 Task: Use the formula "PROB" in spreadsheet "Project portfolio".
Action: Mouse moved to (111, 84)
Screenshot: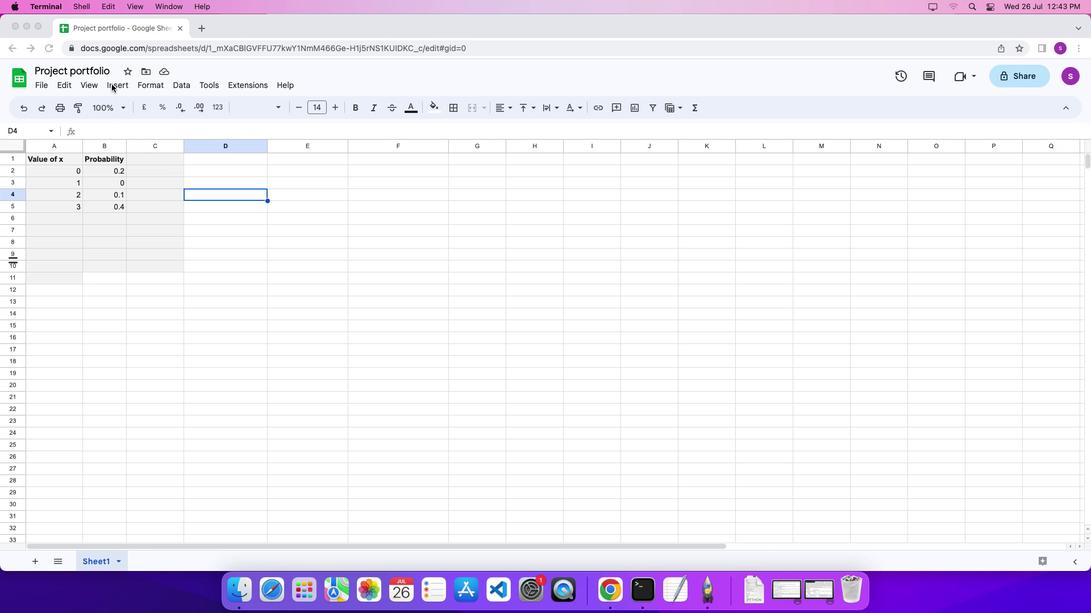 
Action: Mouse pressed left at (111, 84)
Screenshot: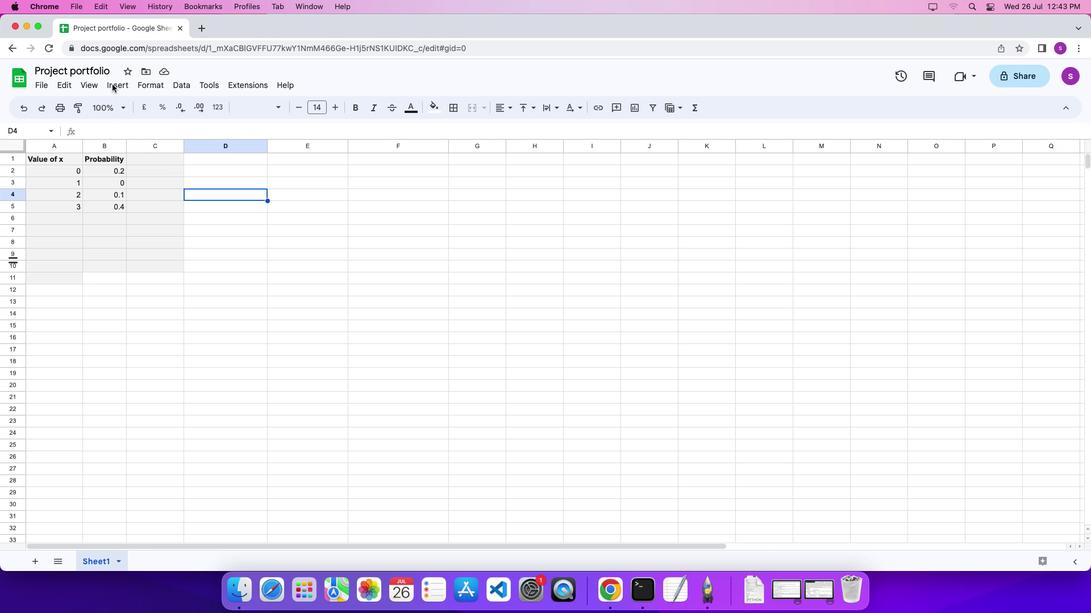 
Action: Mouse moved to (115, 84)
Screenshot: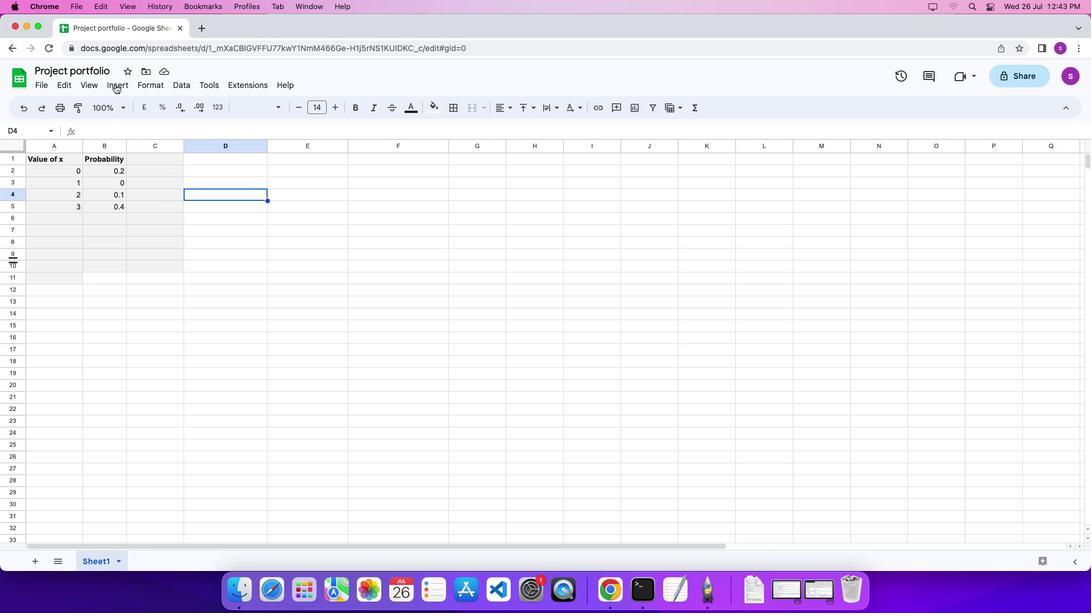 
Action: Mouse pressed left at (115, 84)
Screenshot: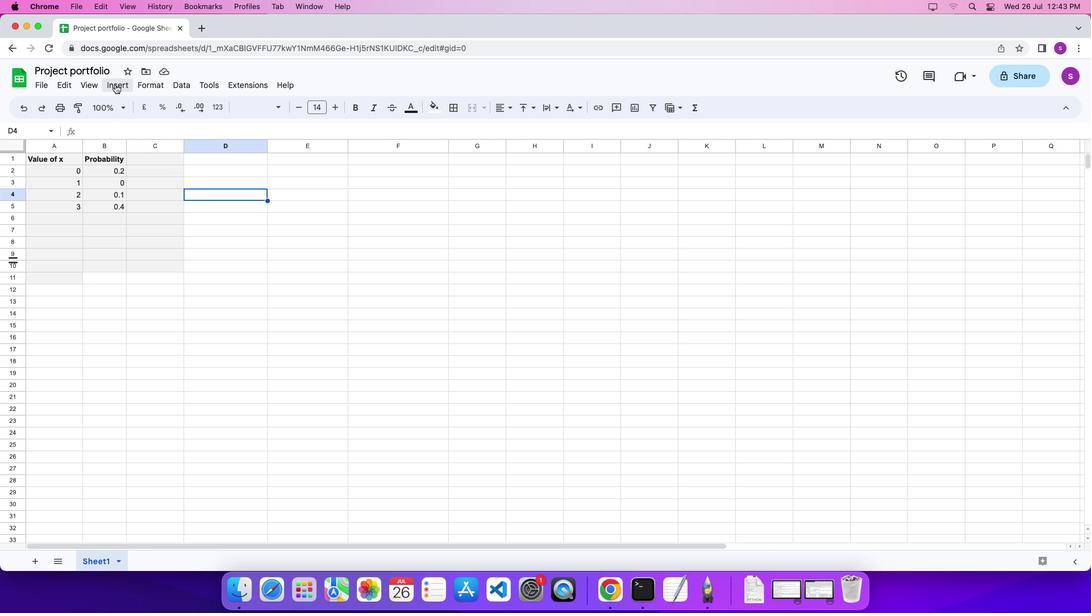 
Action: Mouse moved to (484, 530)
Screenshot: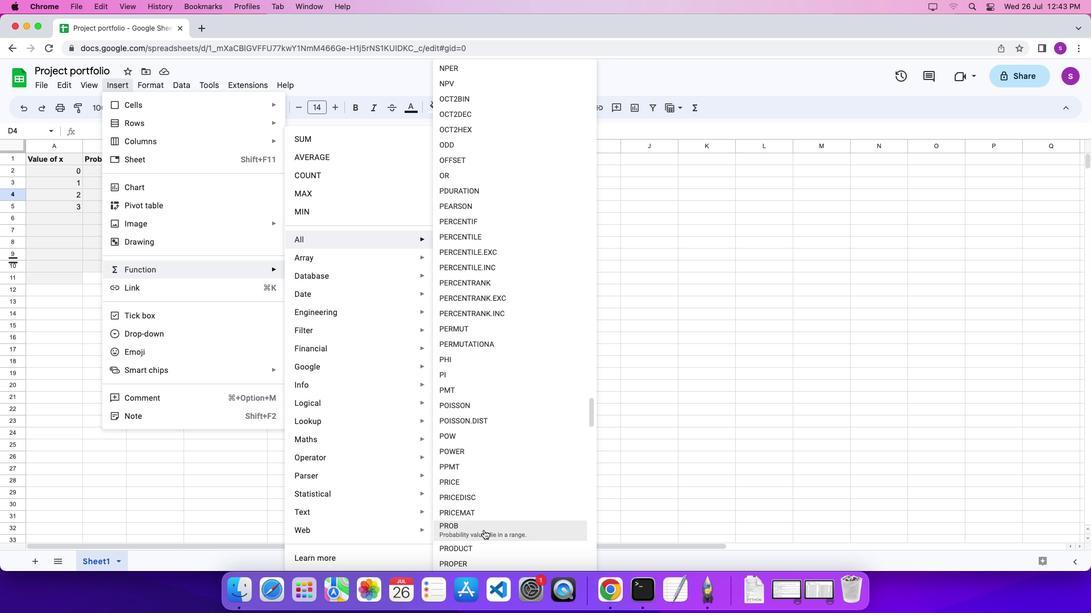 
Action: Mouse pressed left at (484, 530)
Screenshot: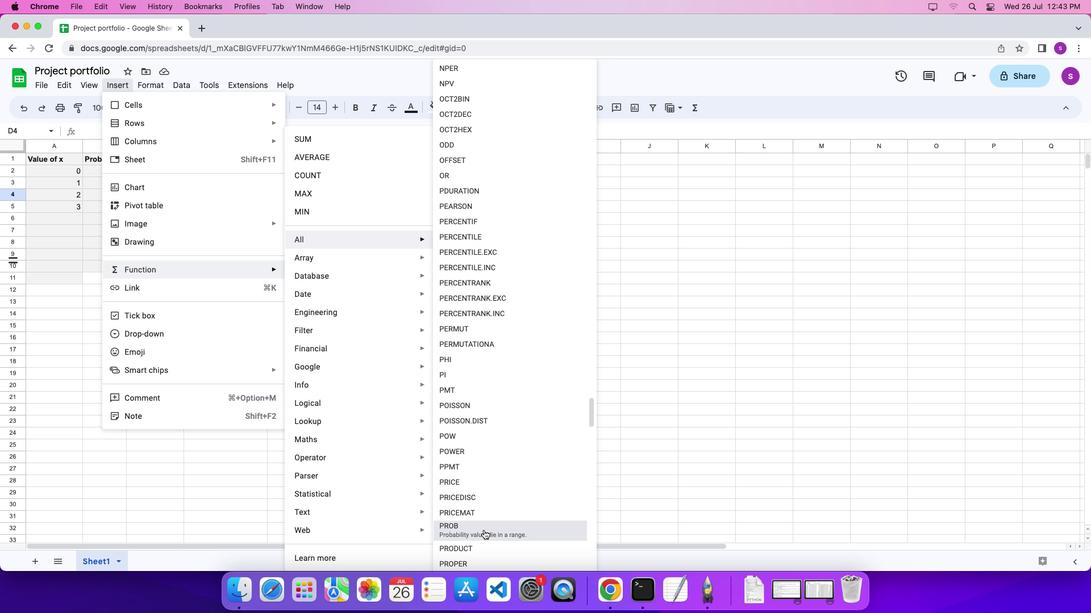 
Action: Mouse moved to (67, 170)
Screenshot: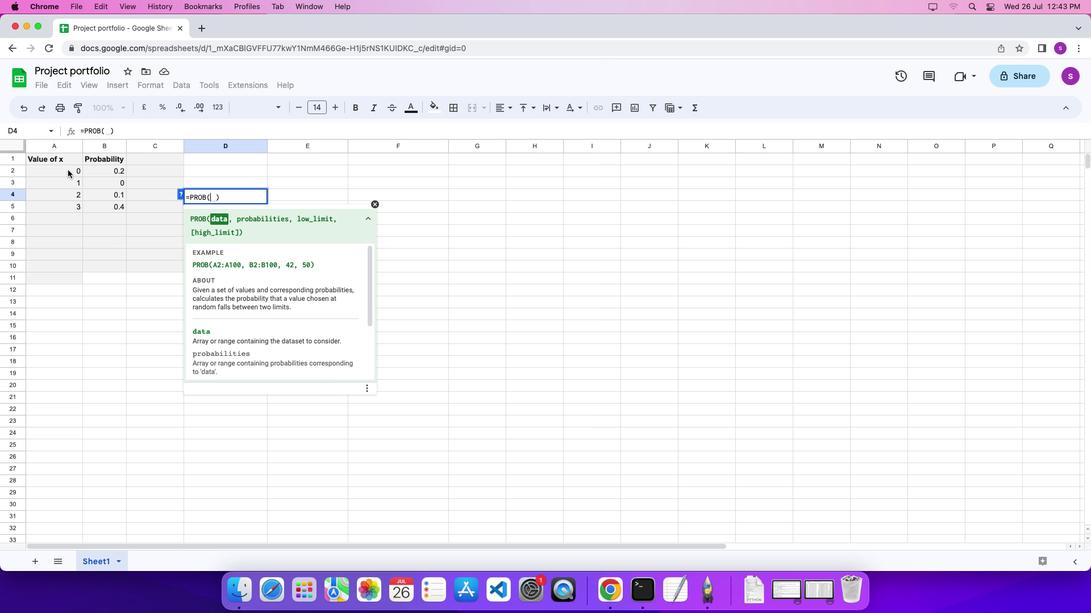 
Action: Mouse pressed left at (67, 170)
Screenshot: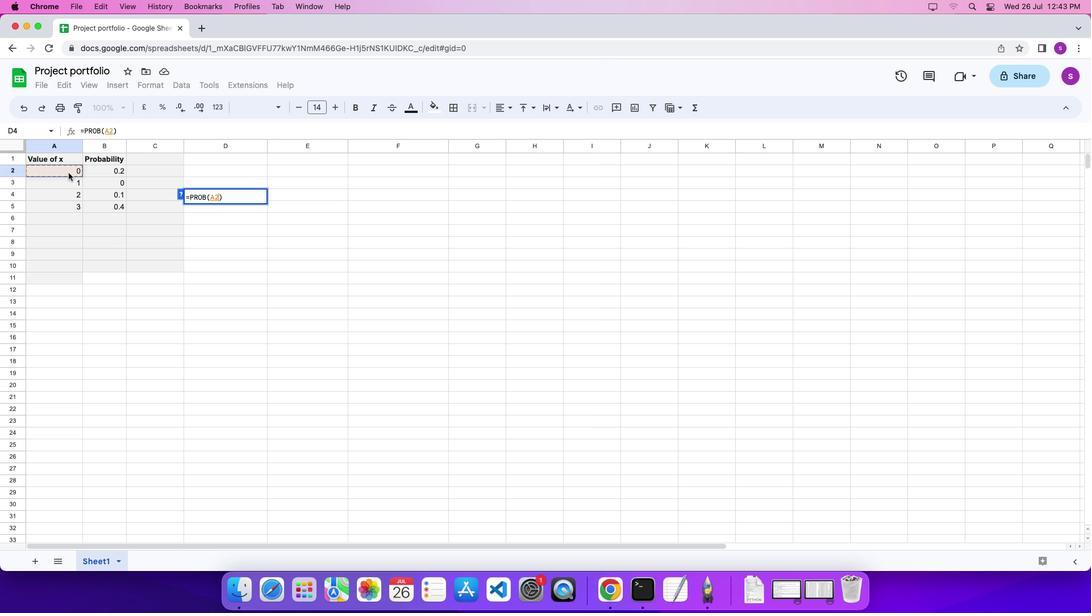 
Action: Mouse moved to (70, 205)
Screenshot: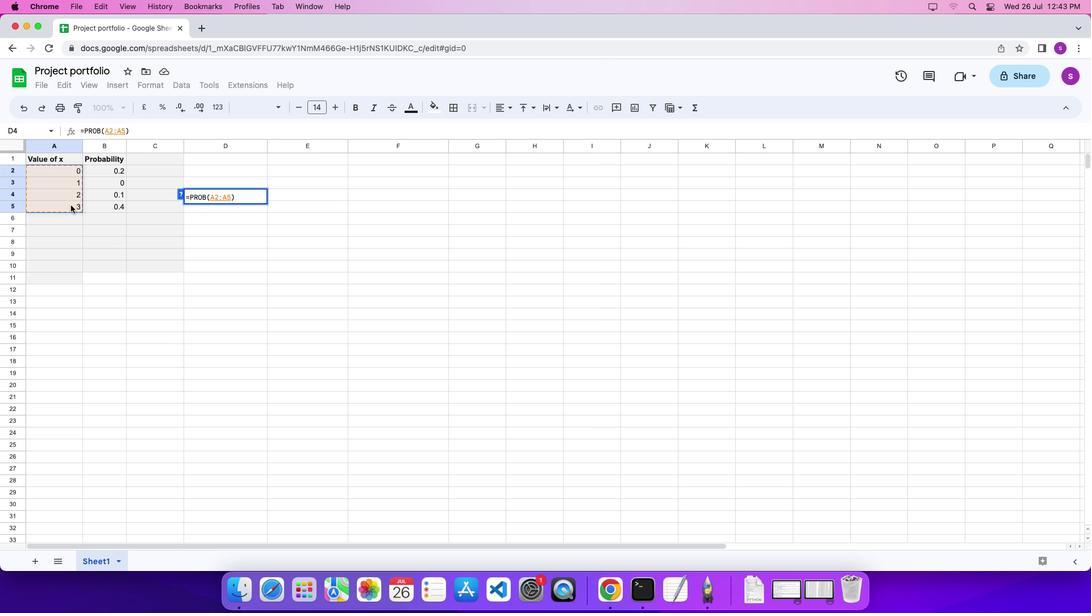 
Action: Key pressed ','
Screenshot: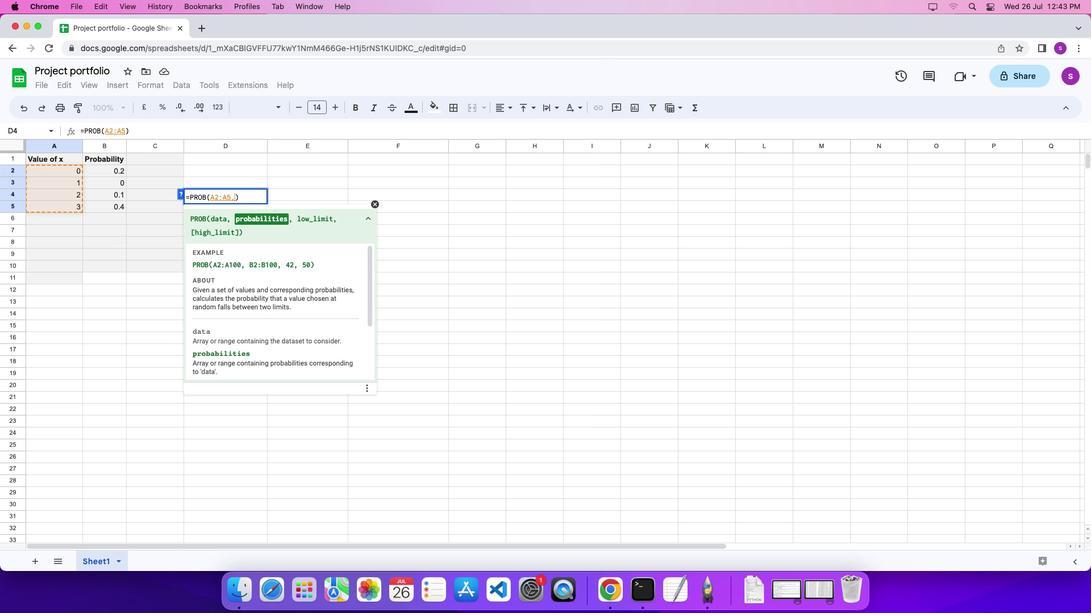 
Action: Mouse moved to (109, 169)
Screenshot: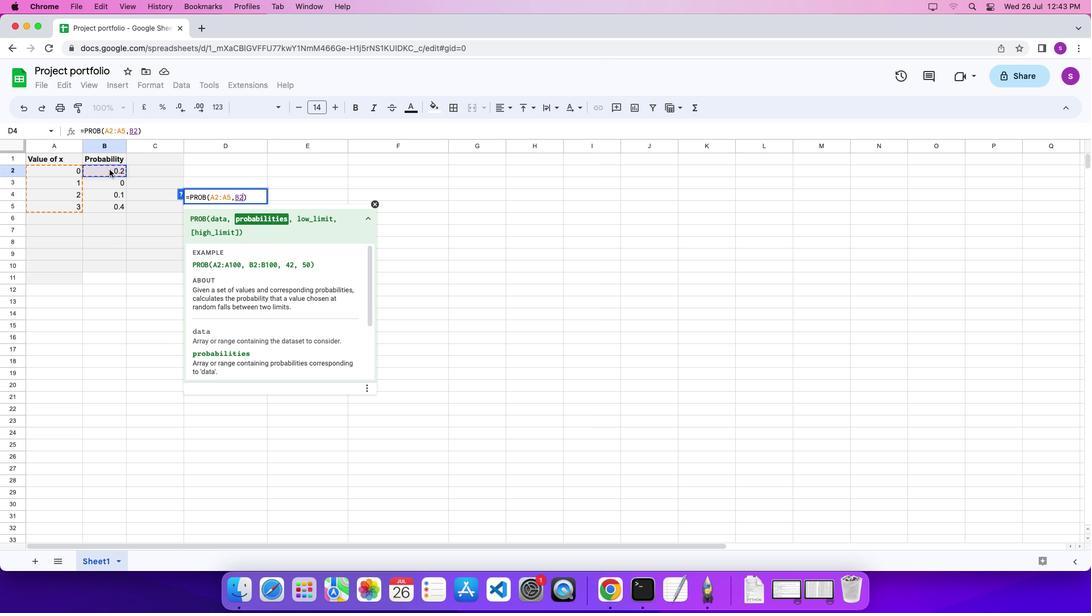 
Action: Mouse pressed left at (109, 169)
Screenshot: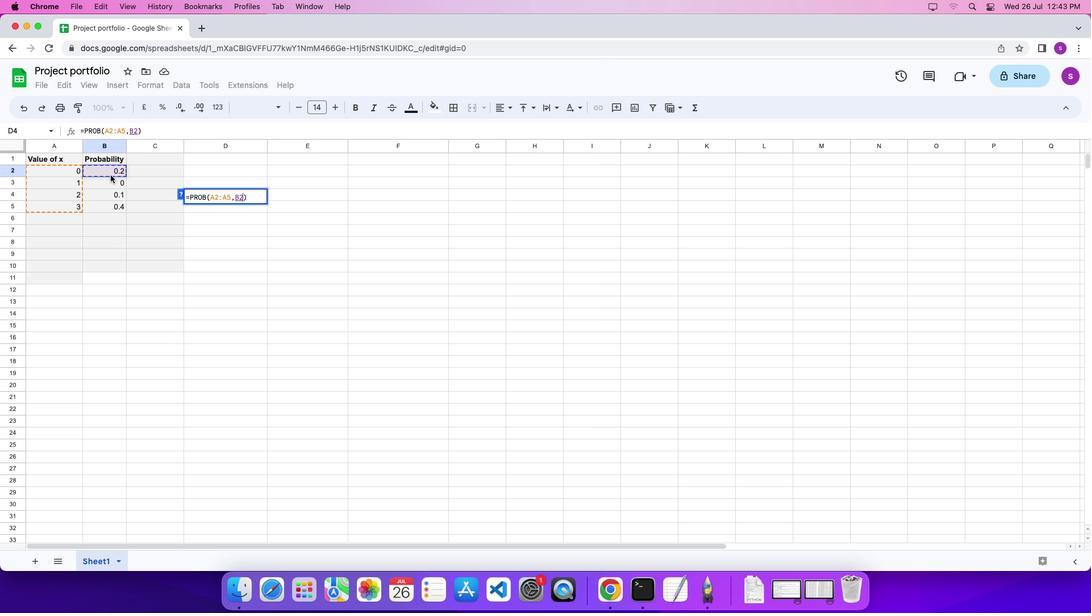 
Action: Mouse moved to (110, 205)
Screenshot: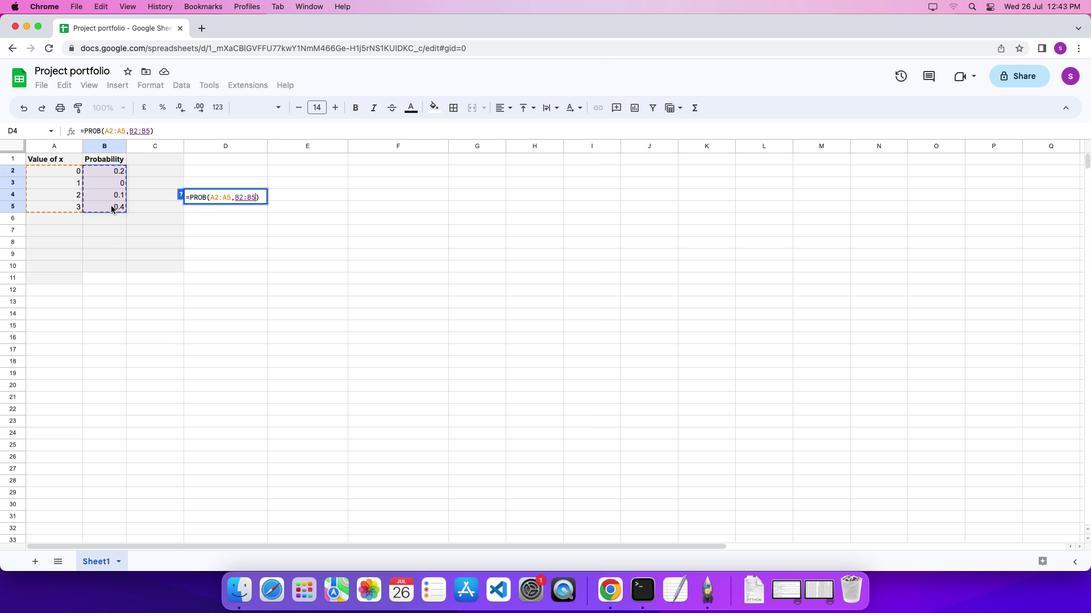 
Action: Key pressed ',''2''\x03'
Screenshot: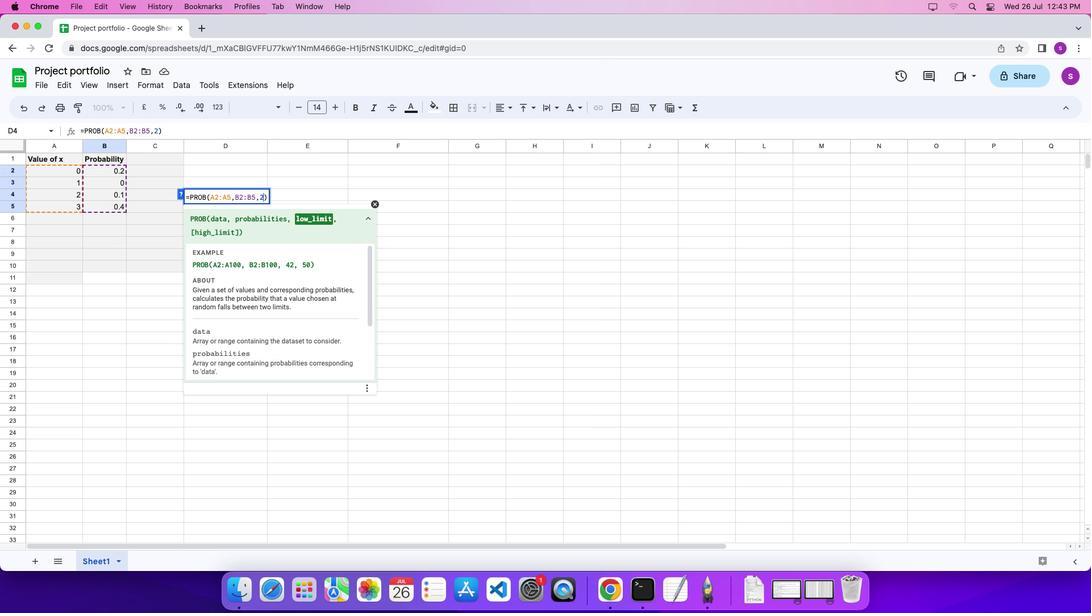 
